 Task: In the  document information.odt Select the first Column and change text color to  'Black' Apply the command  'Undo' Apply the command  Redo
Action: Mouse moved to (316, 180)
Screenshot: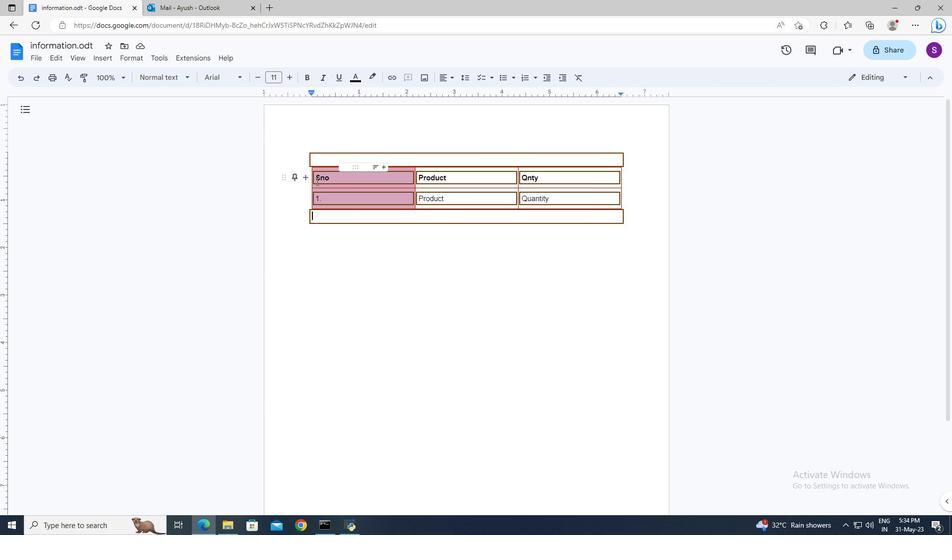 
Action: Mouse pressed left at (316, 180)
Screenshot: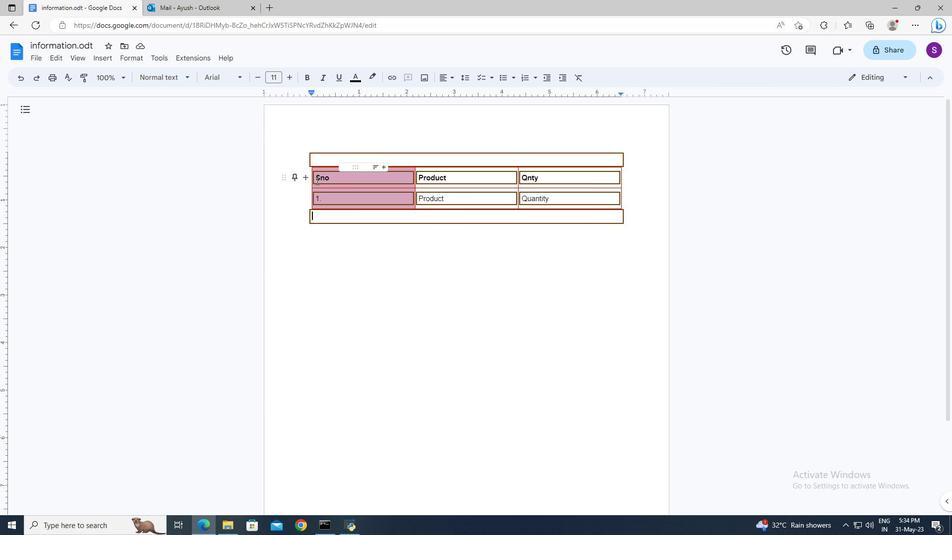 
Action: Key pressed <Key.shift><Key.down>
Screenshot: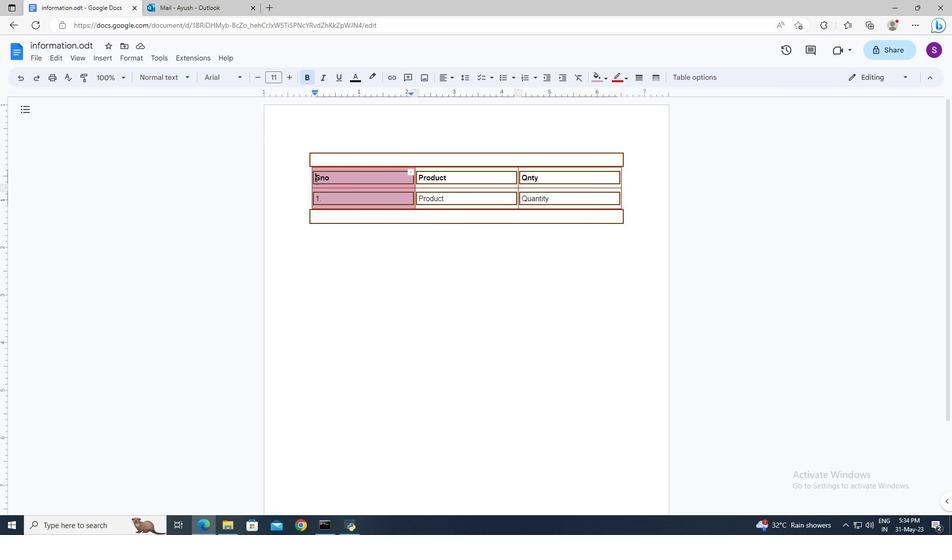 
Action: Mouse moved to (351, 72)
Screenshot: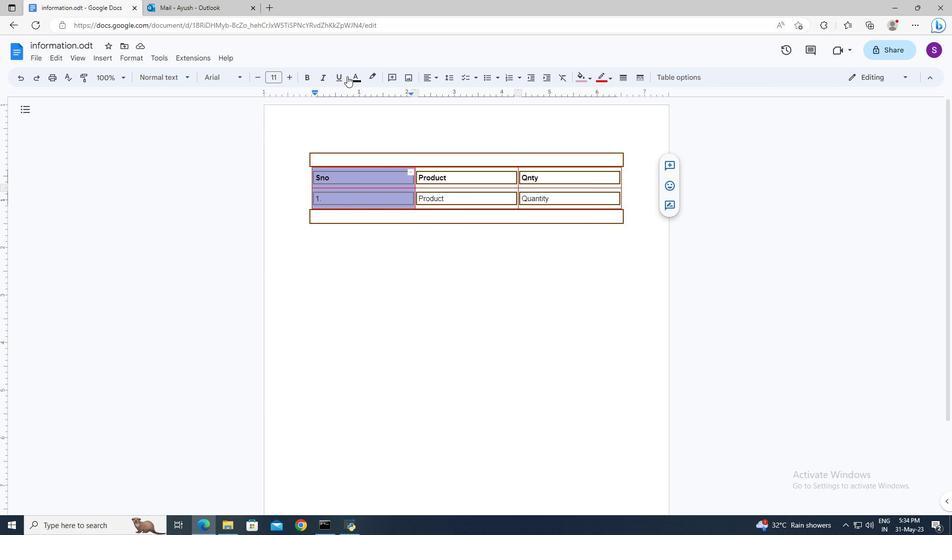 
Action: Mouse pressed left at (351, 72)
Screenshot: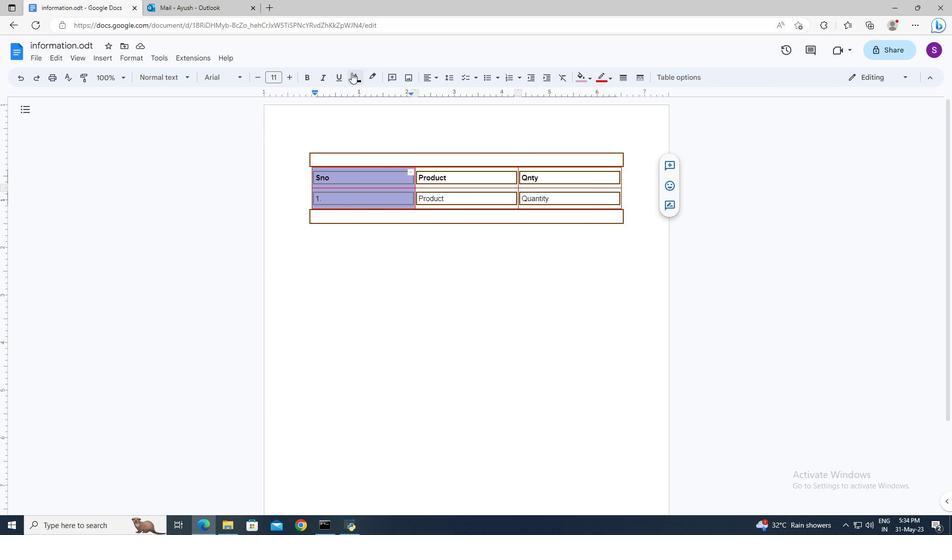 
Action: Mouse moved to (359, 94)
Screenshot: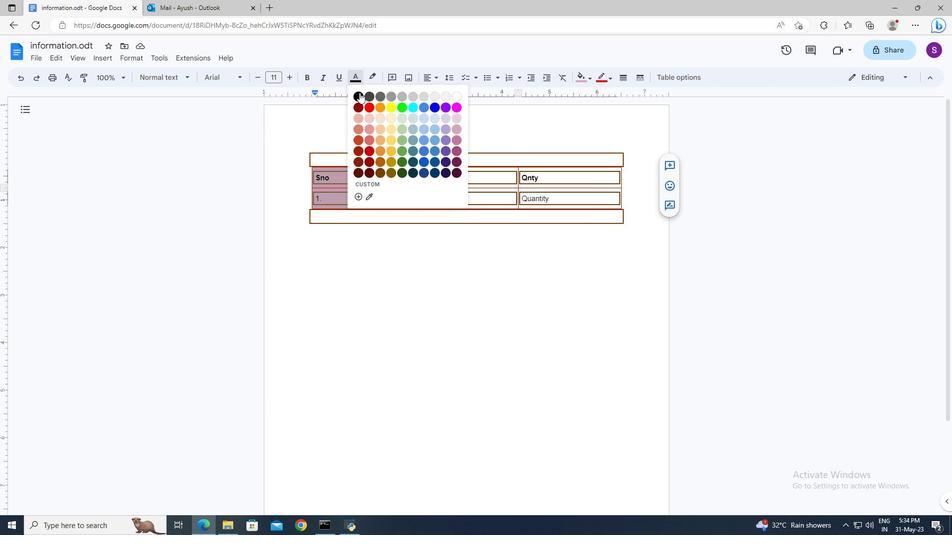 
Action: Mouse pressed left at (359, 94)
Screenshot: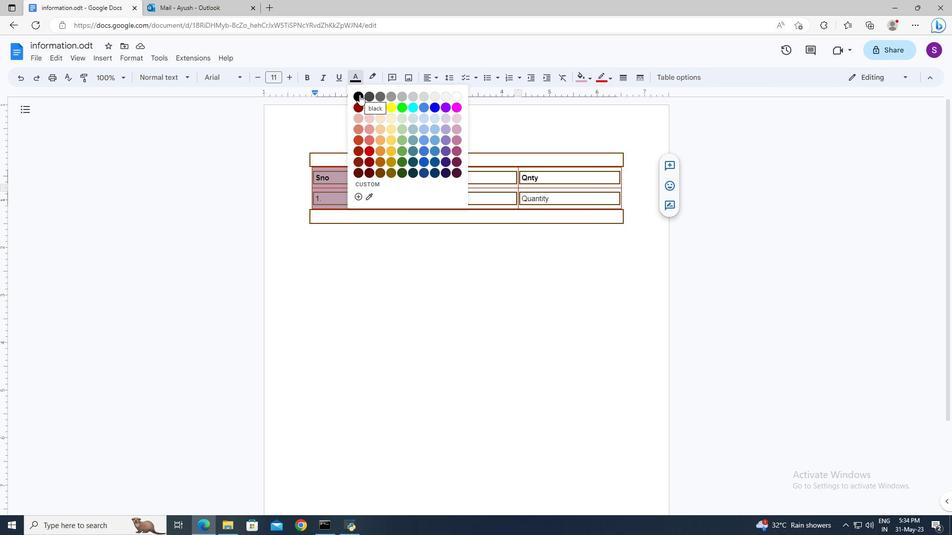 
Action: Mouse moved to (393, 257)
Screenshot: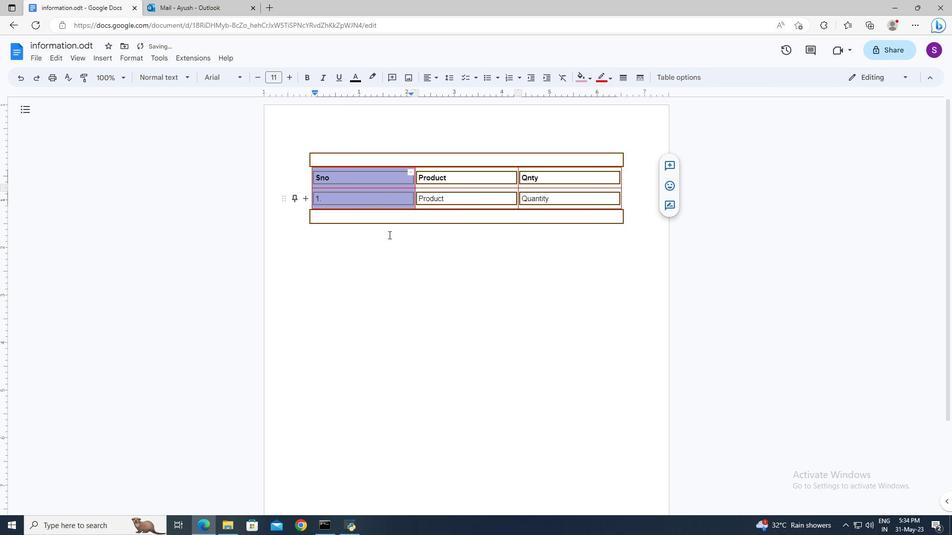 
Action: Mouse pressed left at (393, 257)
Screenshot: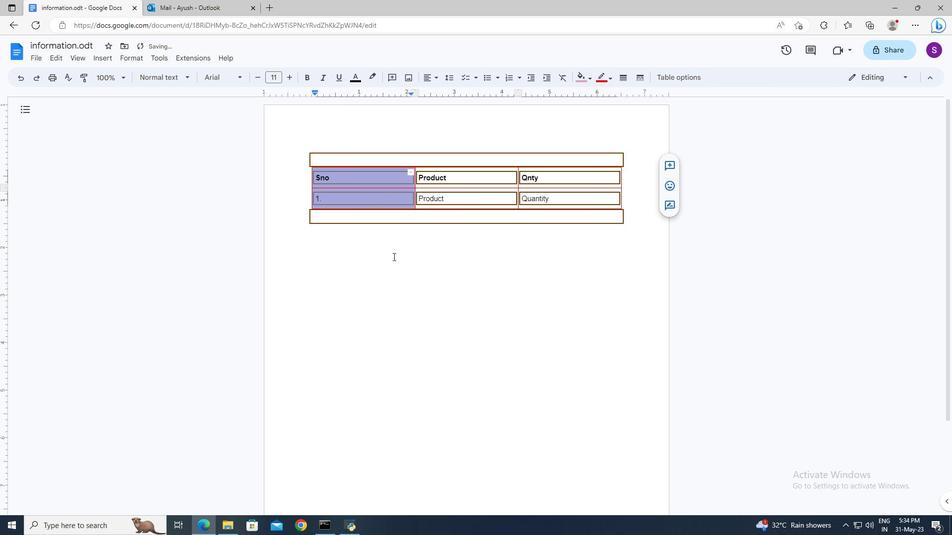 
Action: Key pressed ctrl+Z
Screenshot: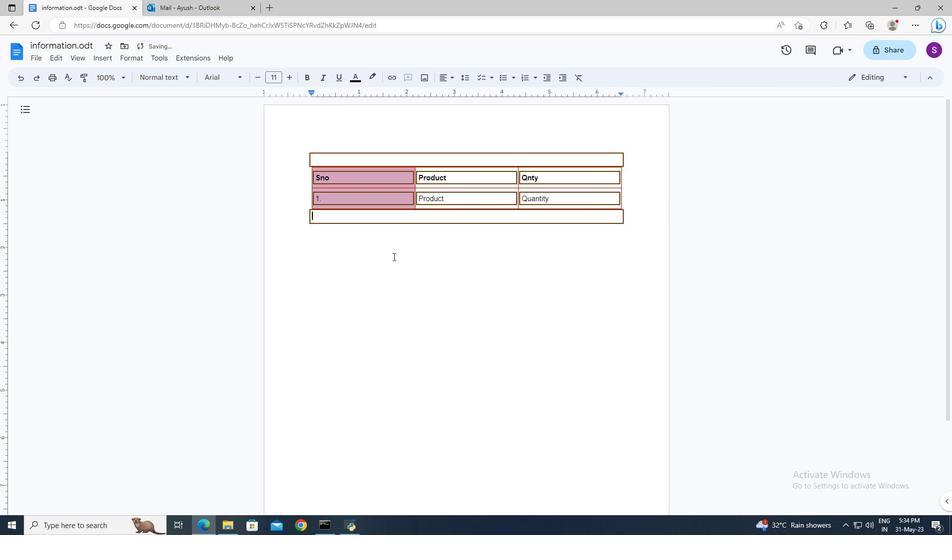 
Action: Mouse moved to (398, 261)
Screenshot: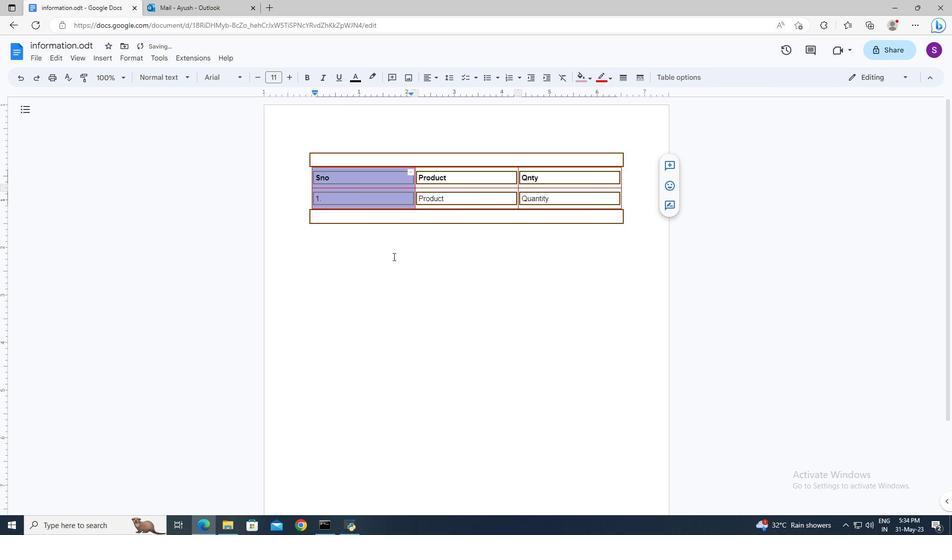 
Action: Mouse pressed left at (398, 261)
Screenshot: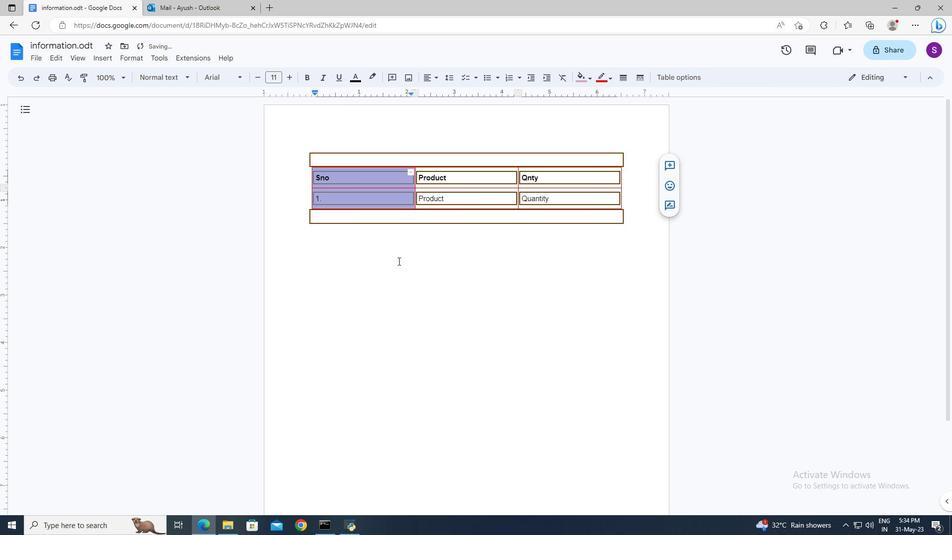 
Action: Key pressed ctrl+Y
Screenshot: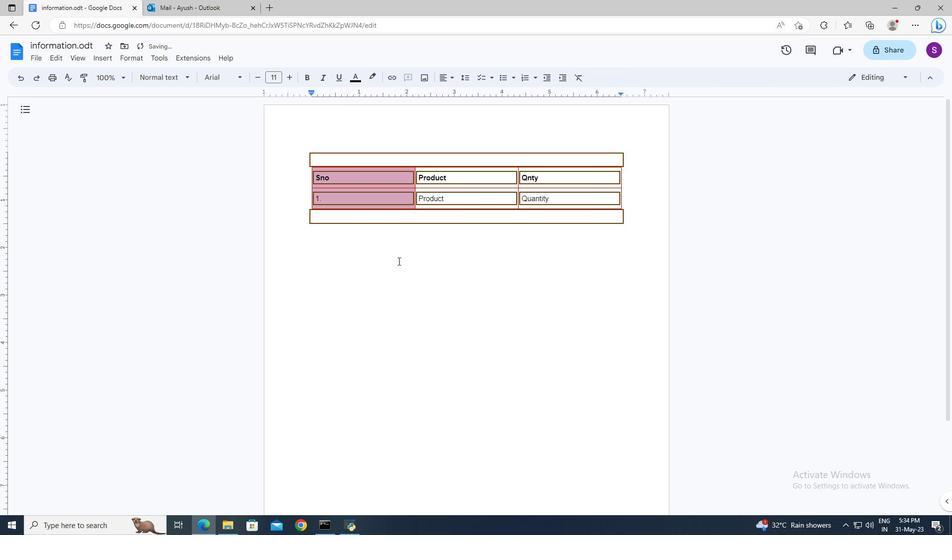 
Action: Mouse pressed left at (398, 261)
Screenshot: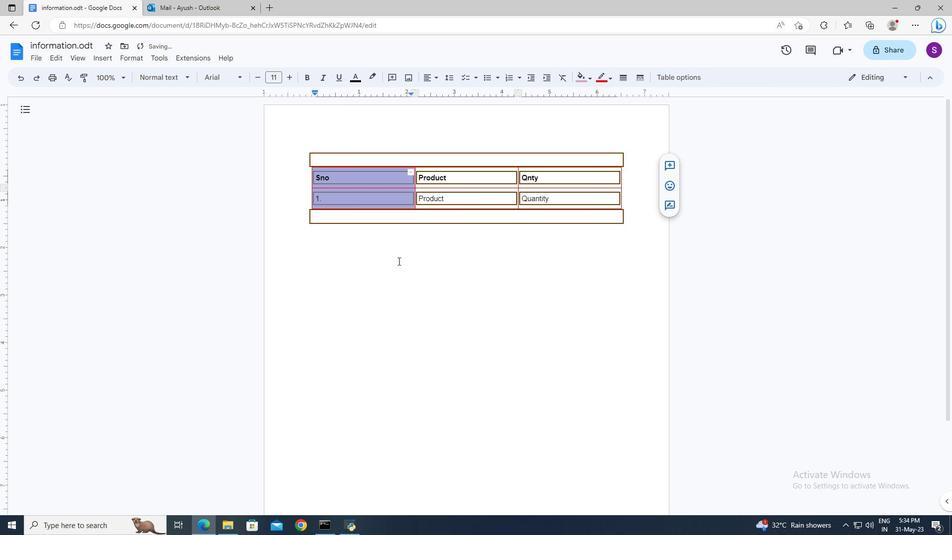 
